 Task: Add Dietz & Watson Gourmet Lite Turkey Breast to the cart.
Action: Mouse moved to (24, 103)
Screenshot: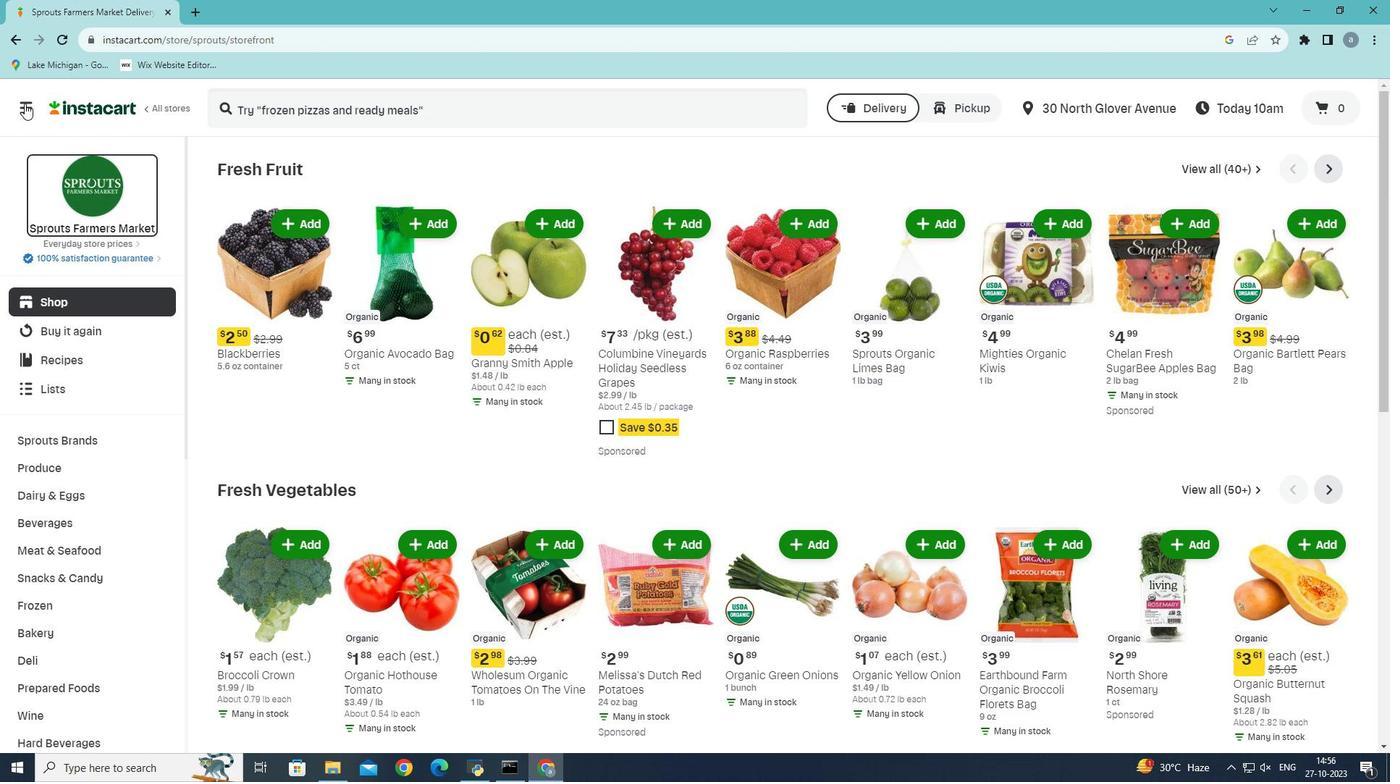 
Action: Mouse pressed left at (24, 103)
Screenshot: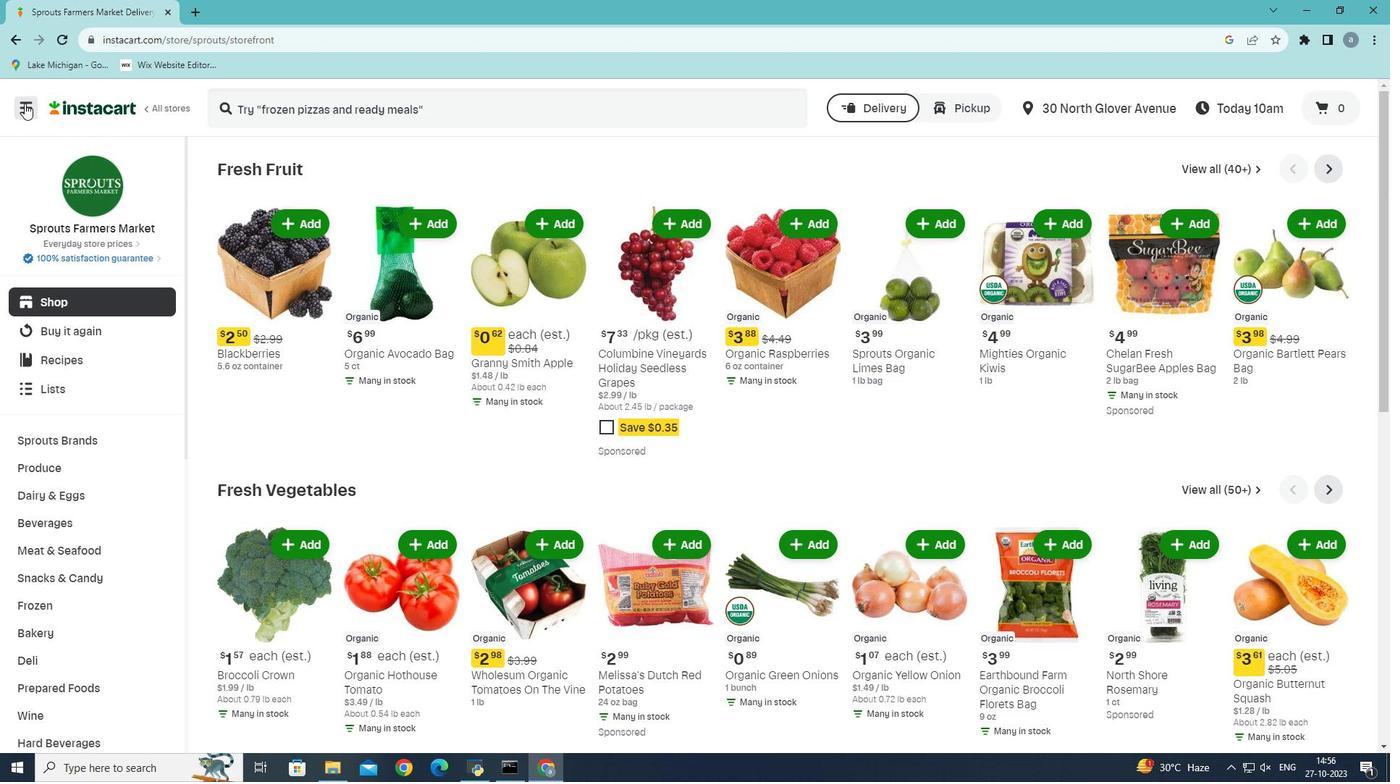 
Action: Mouse moved to (91, 417)
Screenshot: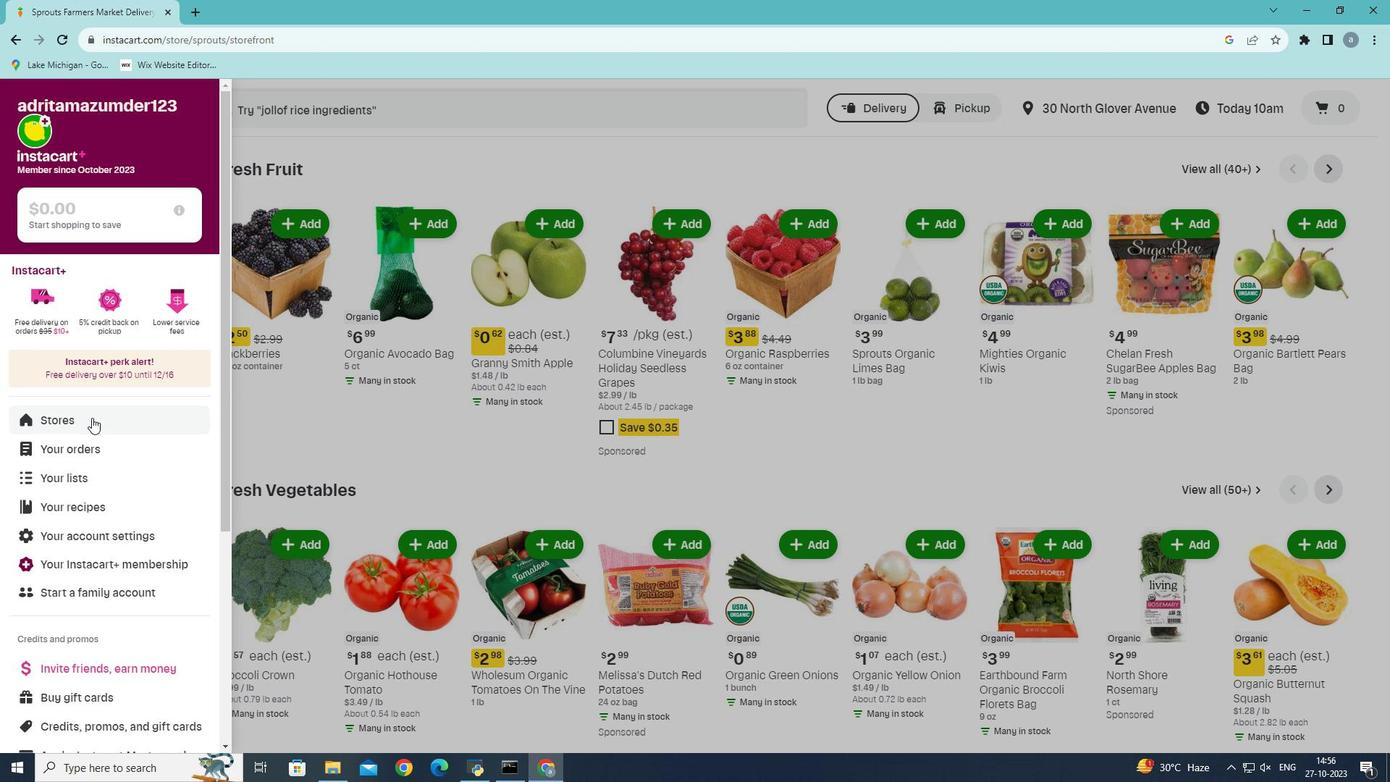 
Action: Mouse pressed left at (91, 417)
Screenshot: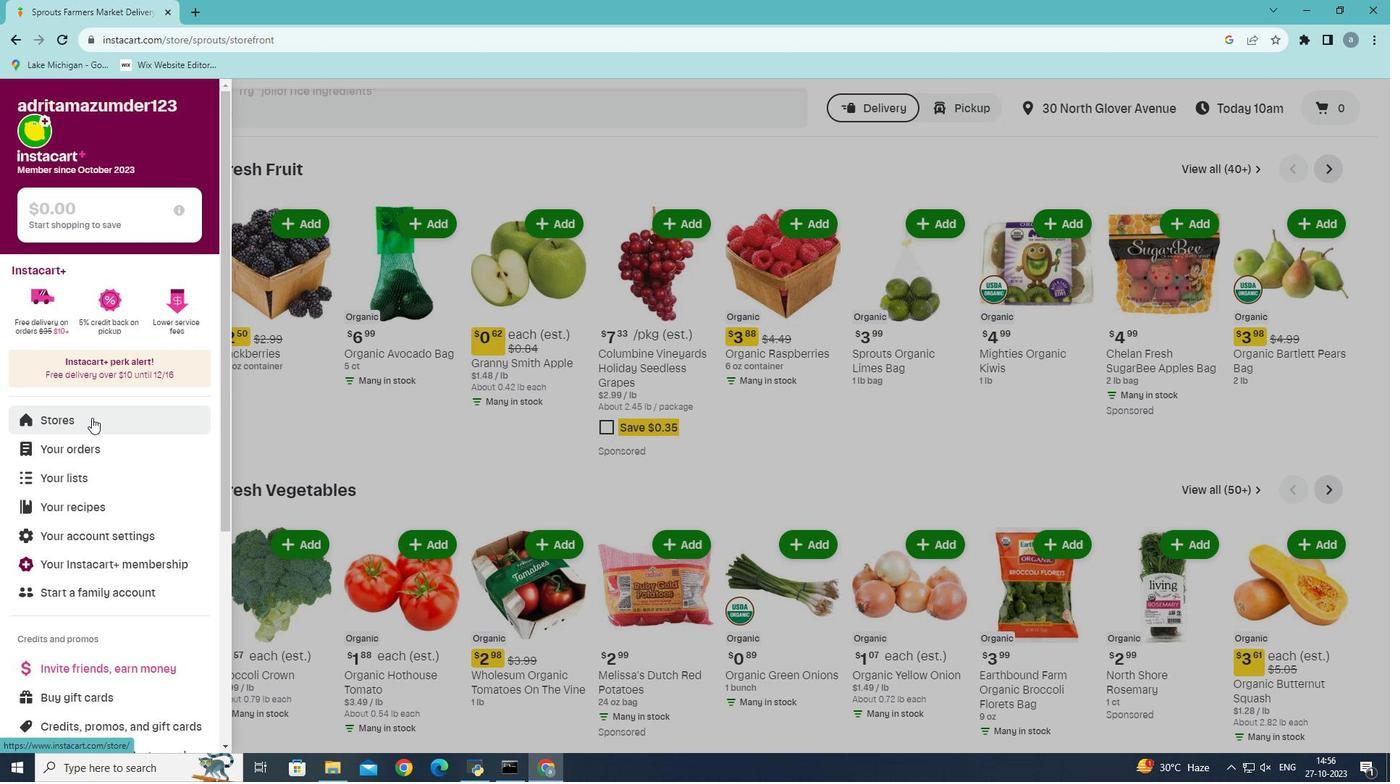 
Action: Mouse moved to (343, 167)
Screenshot: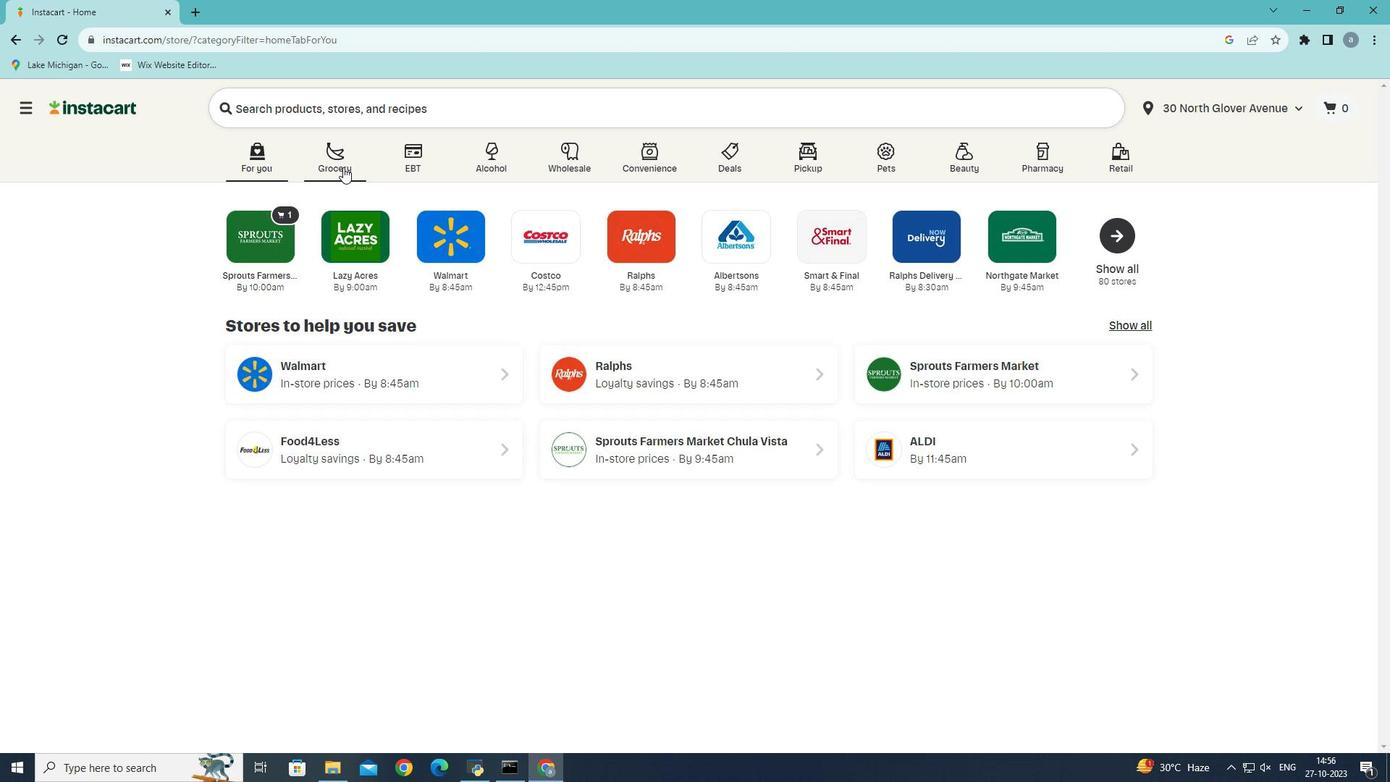 
Action: Mouse pressed left at (343, 167)
Screenshot: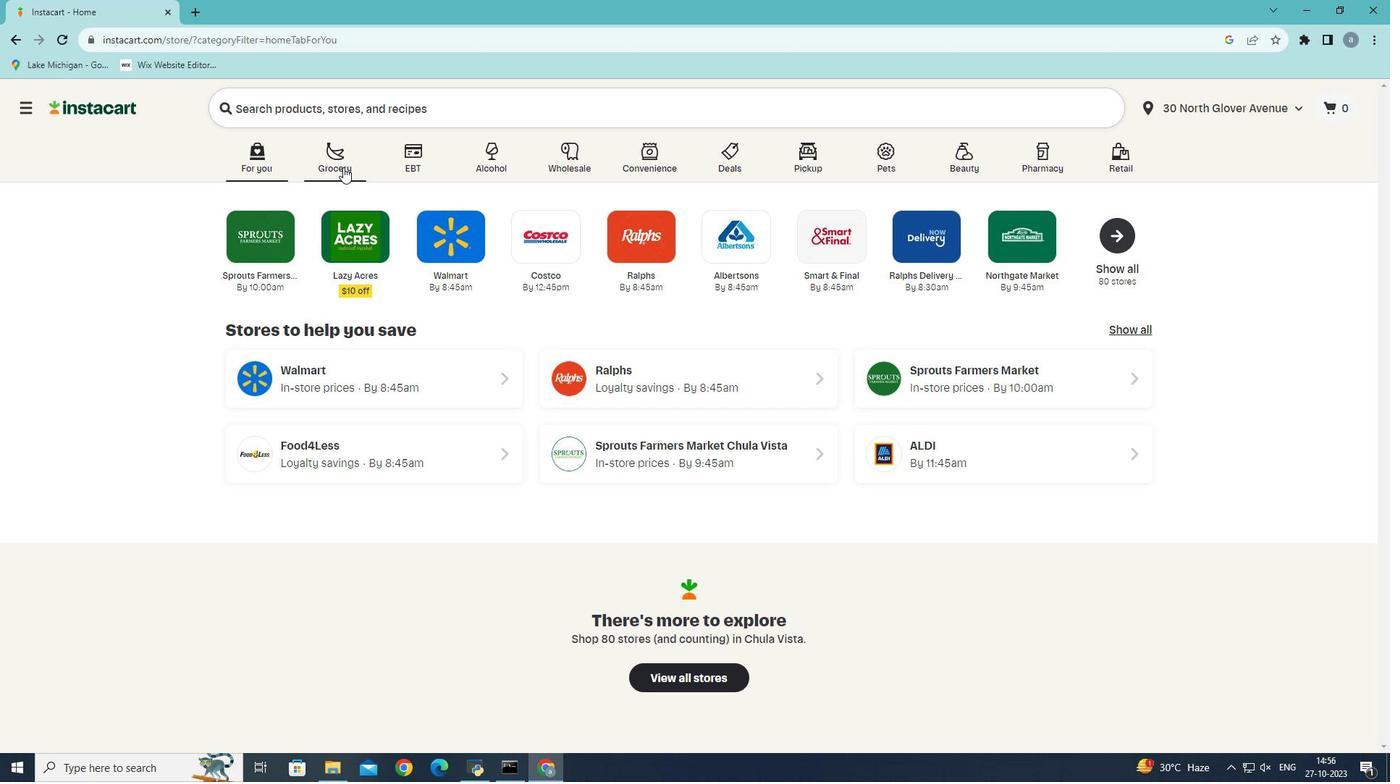 
Action: Mouse moved to (328, 443)
Screenshot: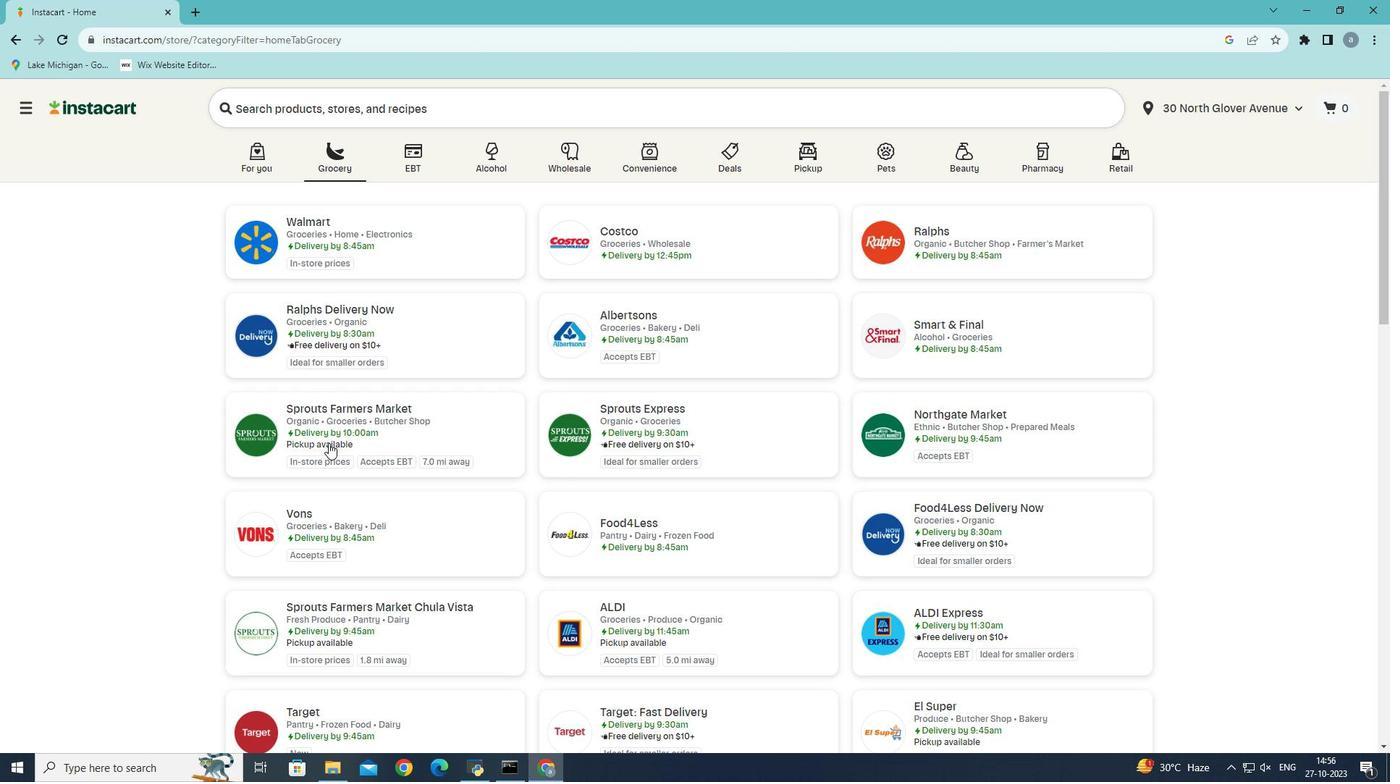 
Action: Mouse pressed left at (328, 443)
Screenshot: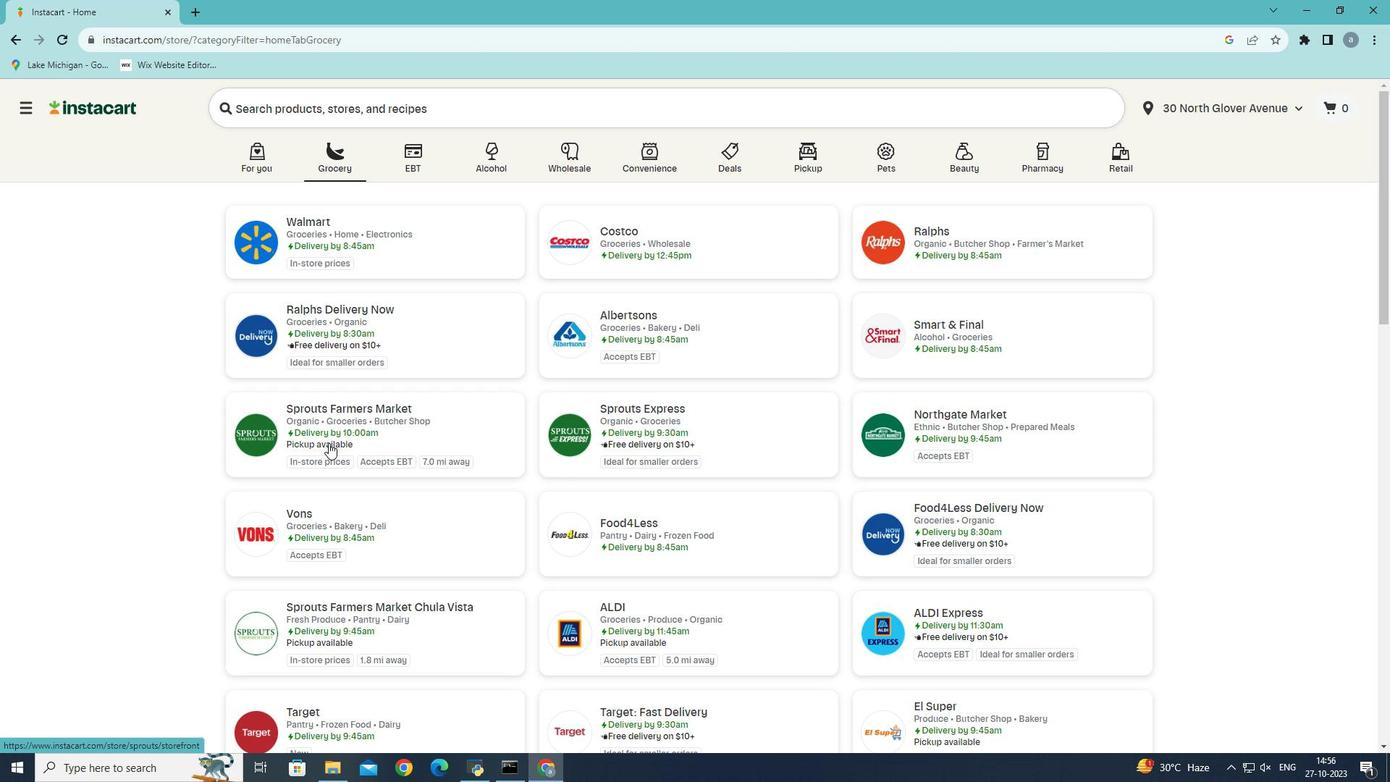 
Action: Mouse moved to (89, 588)
Screenshot: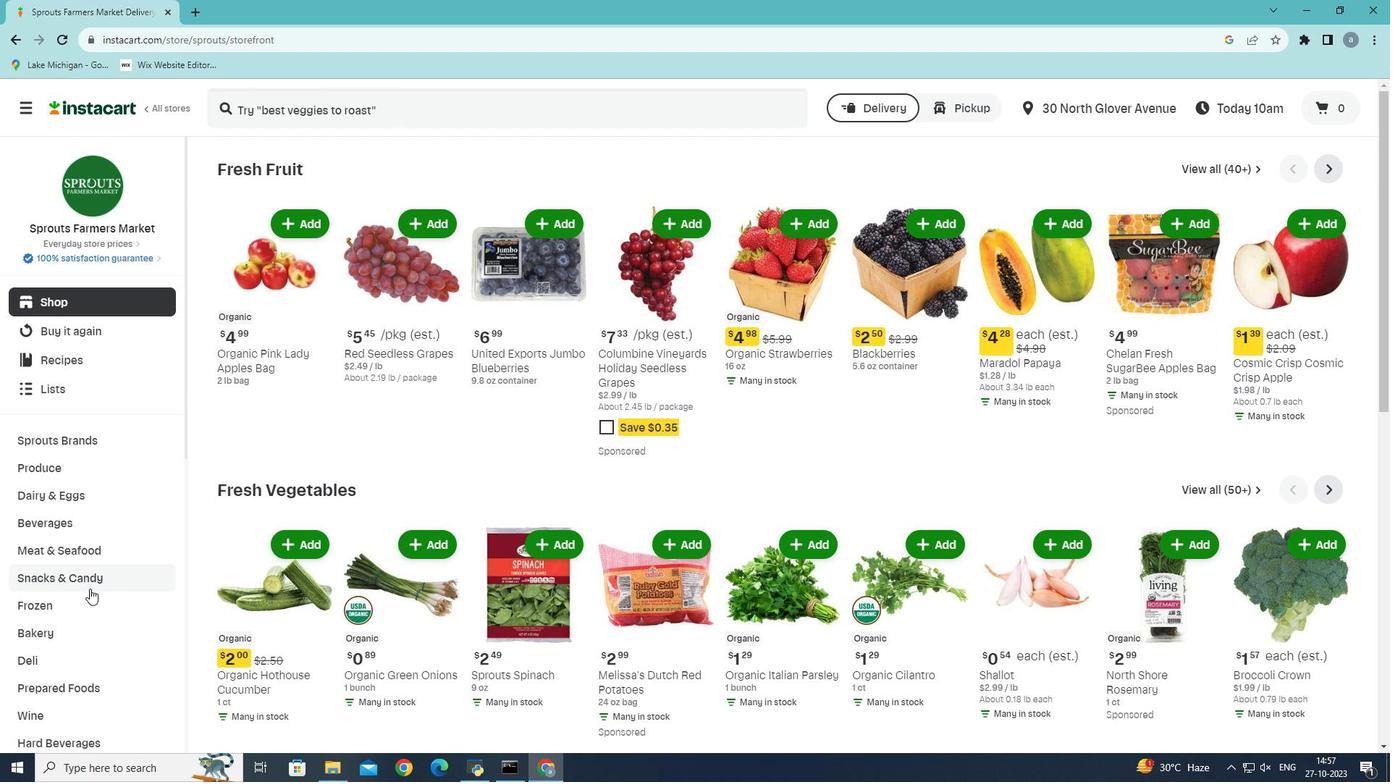 
Action: Mouse scrolled (89, 588) with delta (0, 0)
Screenshot: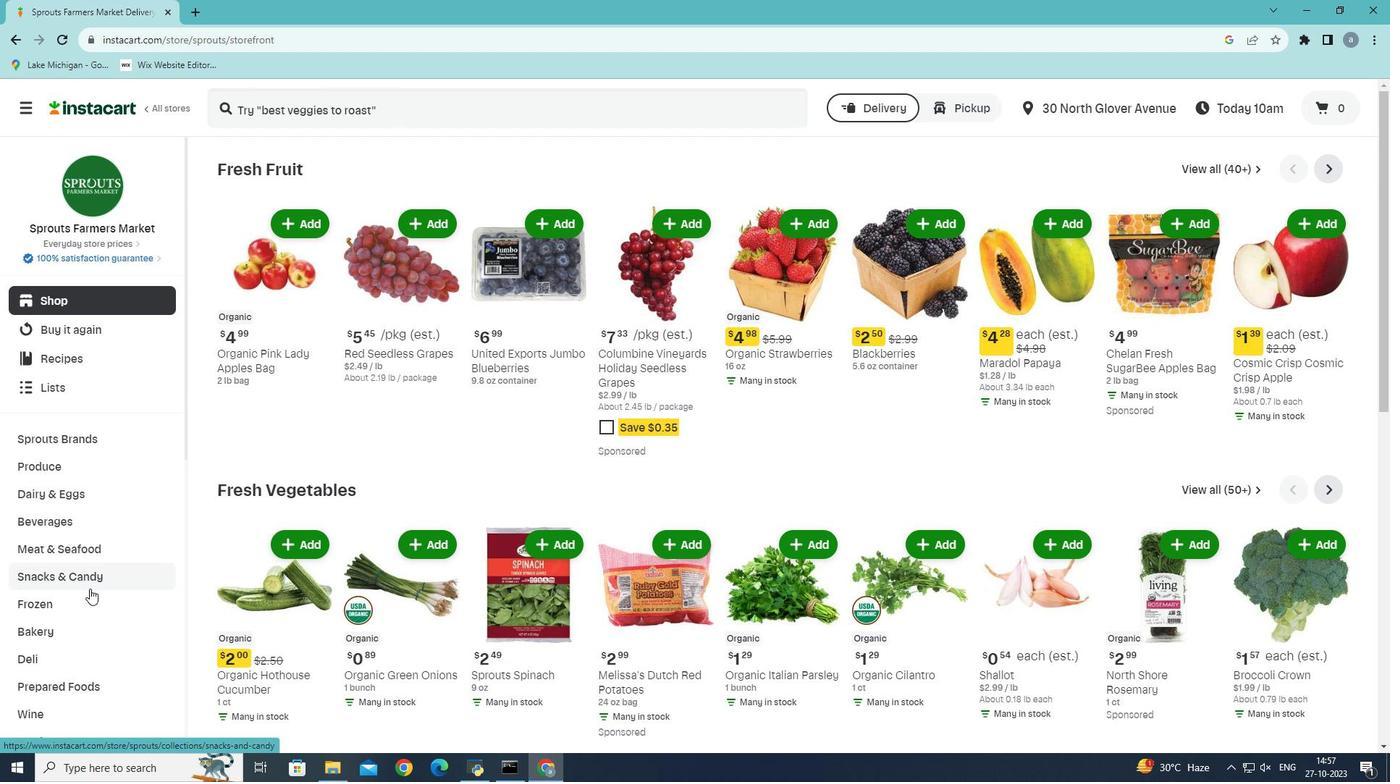 
Action: Mouse moved to (43, 472)
Screenshot: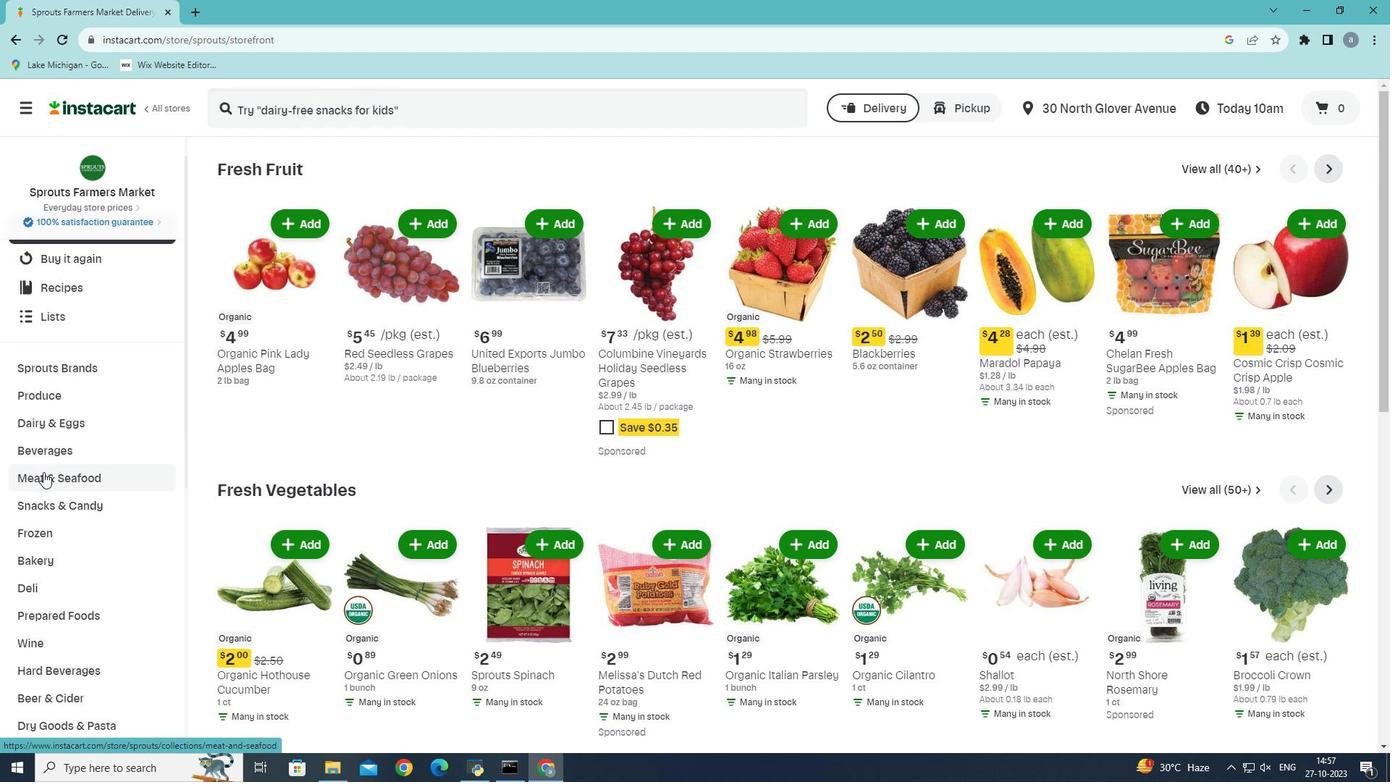 
Action: Mouse pressed left at (43, 472)
Screenshot: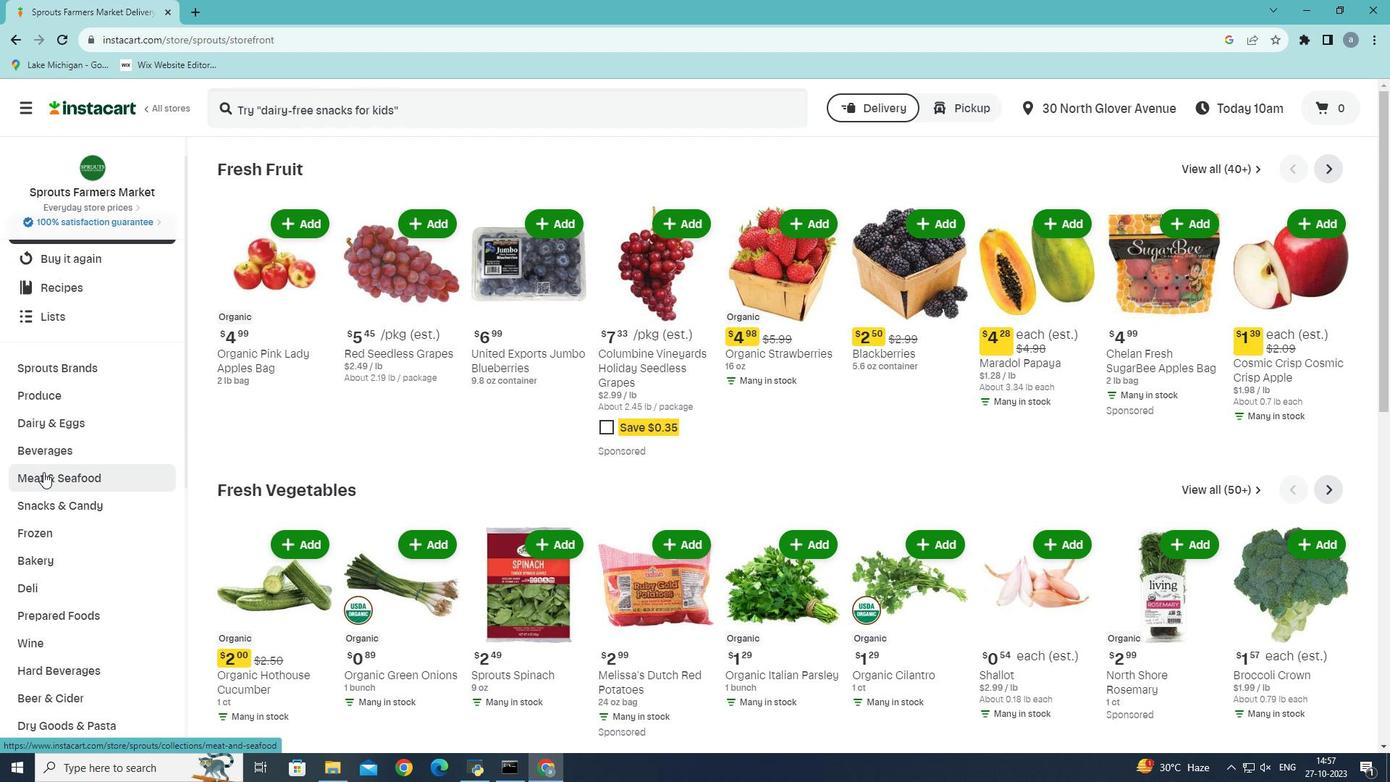 
Action: Mouse moved to (524, 204)
Screenshot: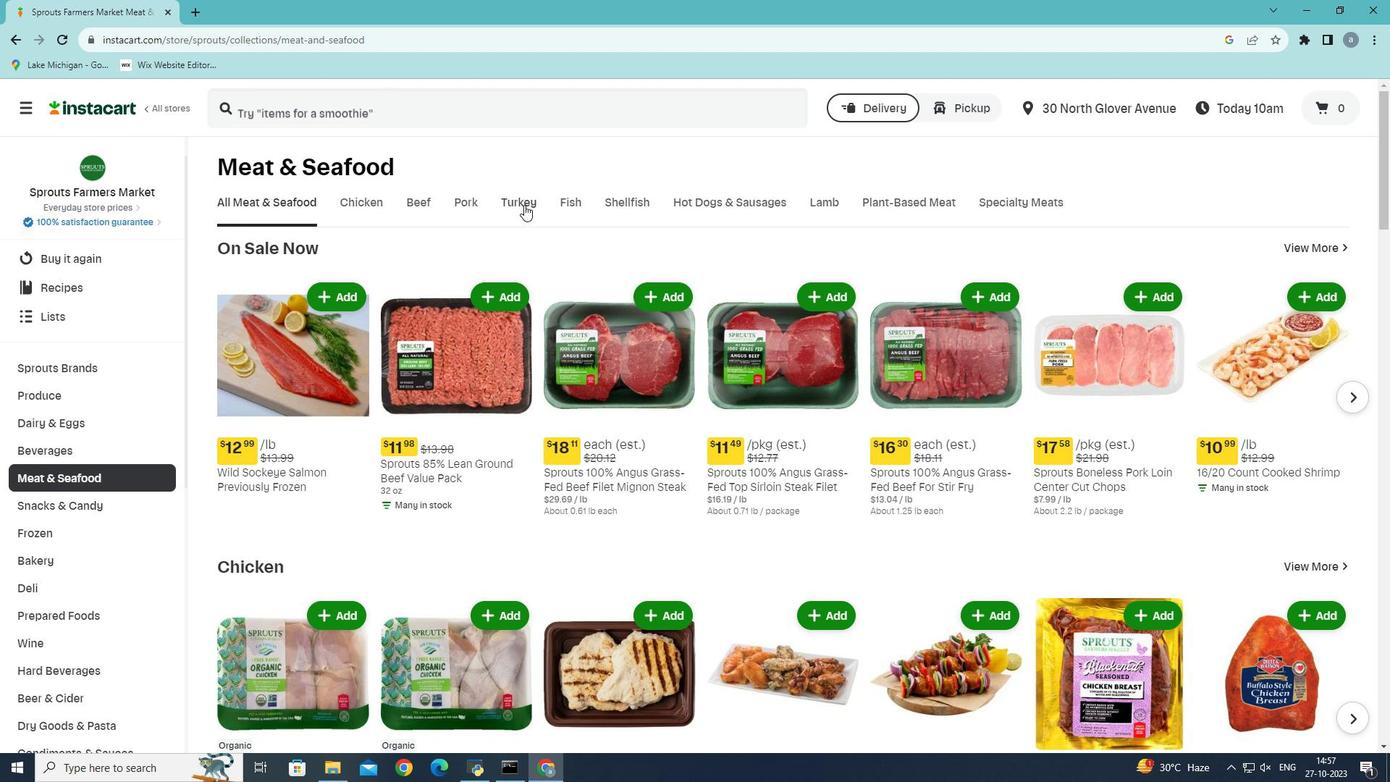 
Action: Mouse pressed left at (524, 204)
Screenshot: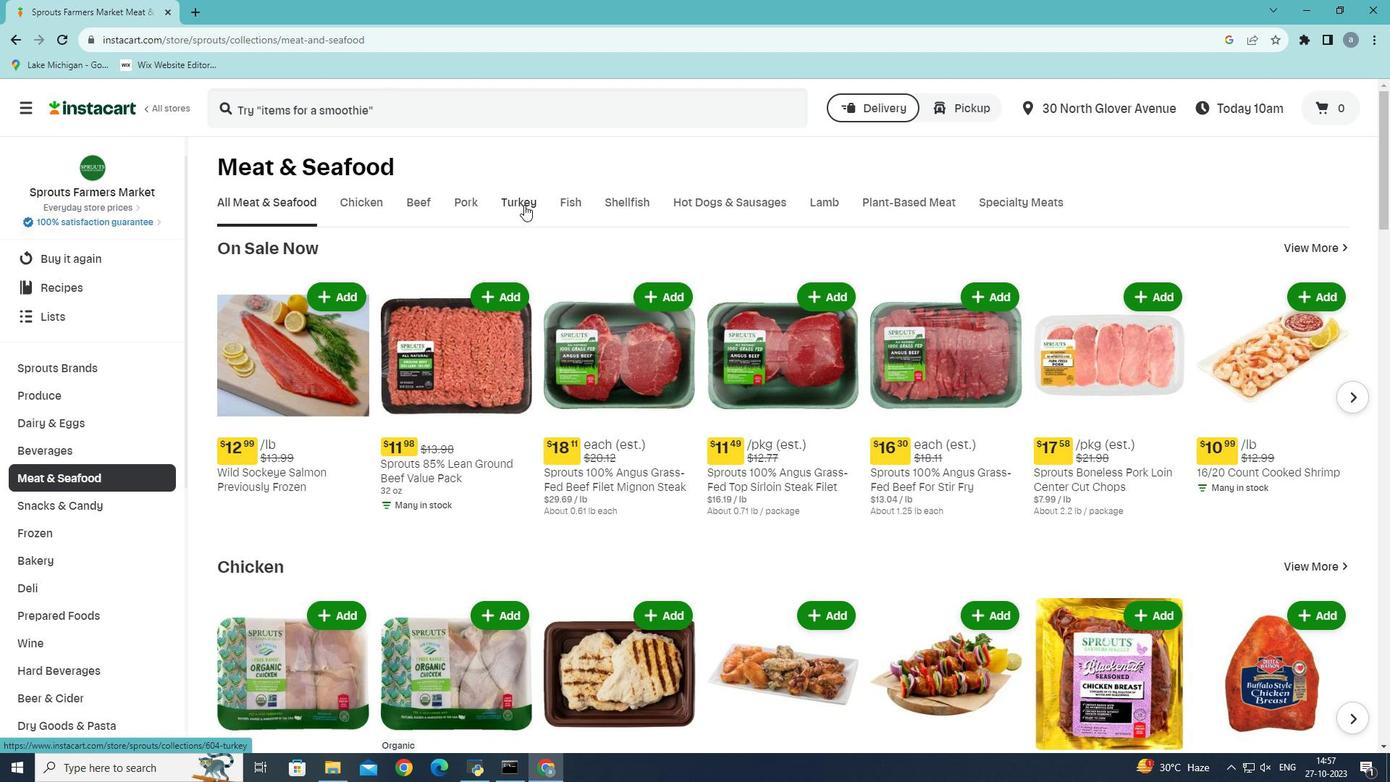 
Action: Mouse moved to (289, 108)
Screenshot: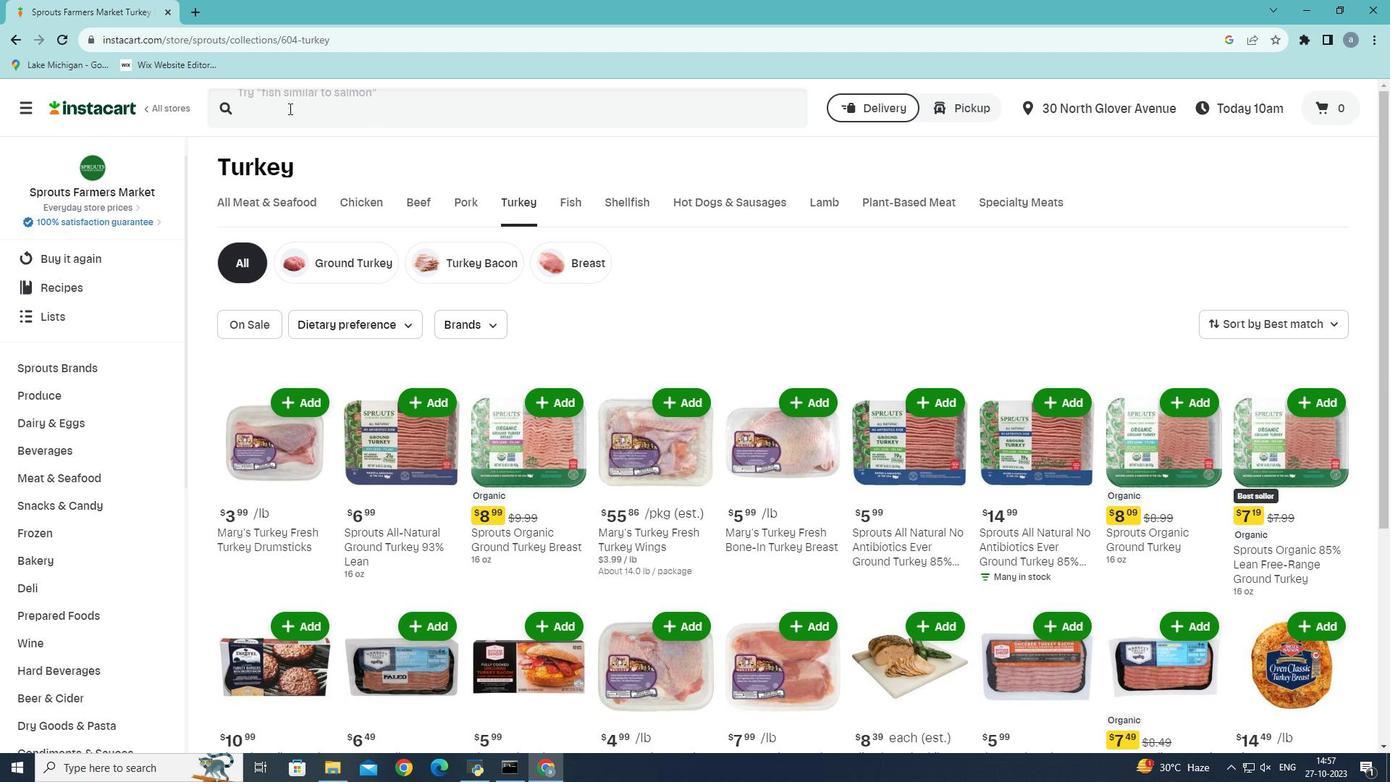 
Action: Mouse pressed left at (289, 108)
Screenshot: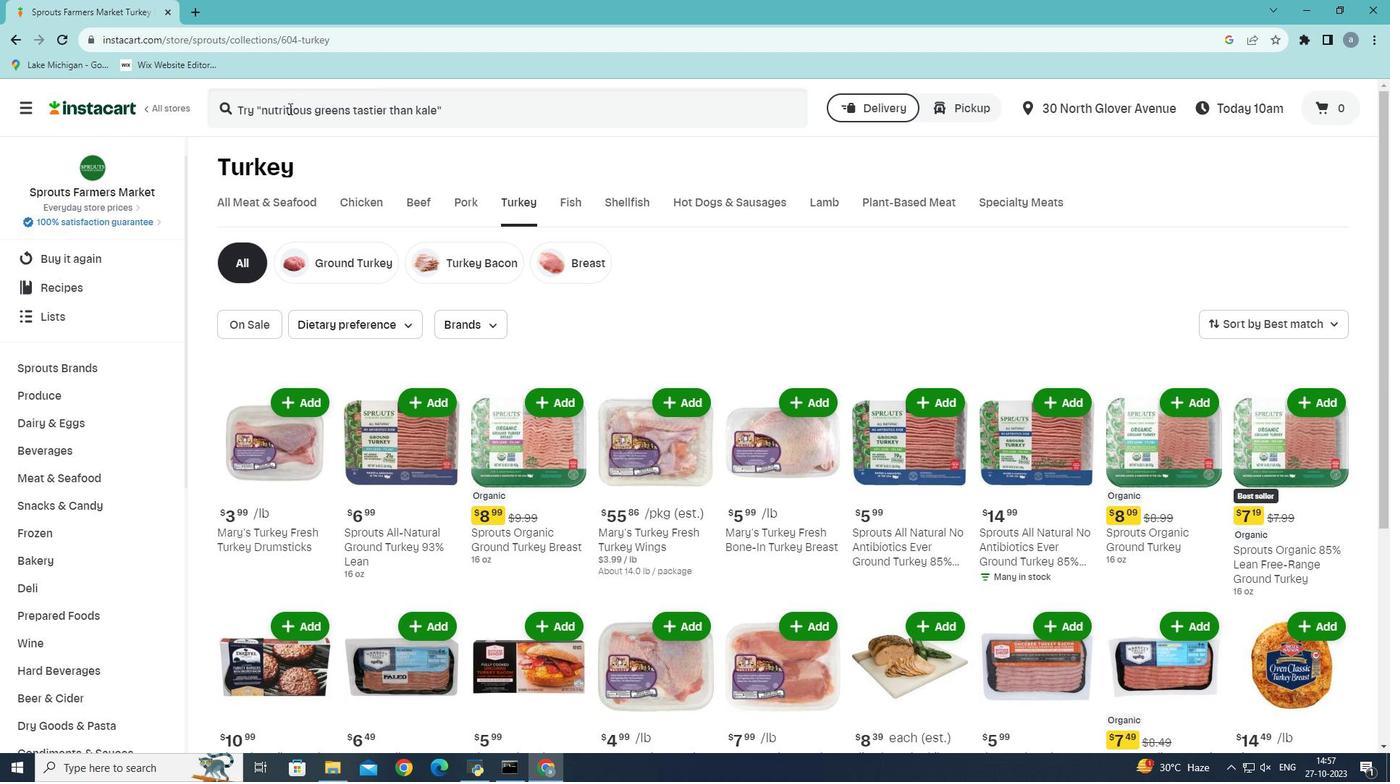 
Action: Key pressed <Key.shift>Dietz<Key.space><Key.shift><Key.shift><Key.shift><Key.shift><Key.shift><Key.shift><Key.shift><Key.shift><Key.shift><Key.shift><Key.shift>$<Key.backspace><Key.shift><Key.shift><Key.shift><Key.shift><Key.shift><Key.shift><Key.shift><Key.shift><Key.shift><Key.shift><Key.shift><Key.shift><Key.shift><Key.shift><Key.shift><Key.shift><Key.shift>&<Key.space><Key.shift>Watson<Key.space>gourmet<Key.space>lite<Key.space>turkey<Key.space>breast<Key.enter>
Screenshot: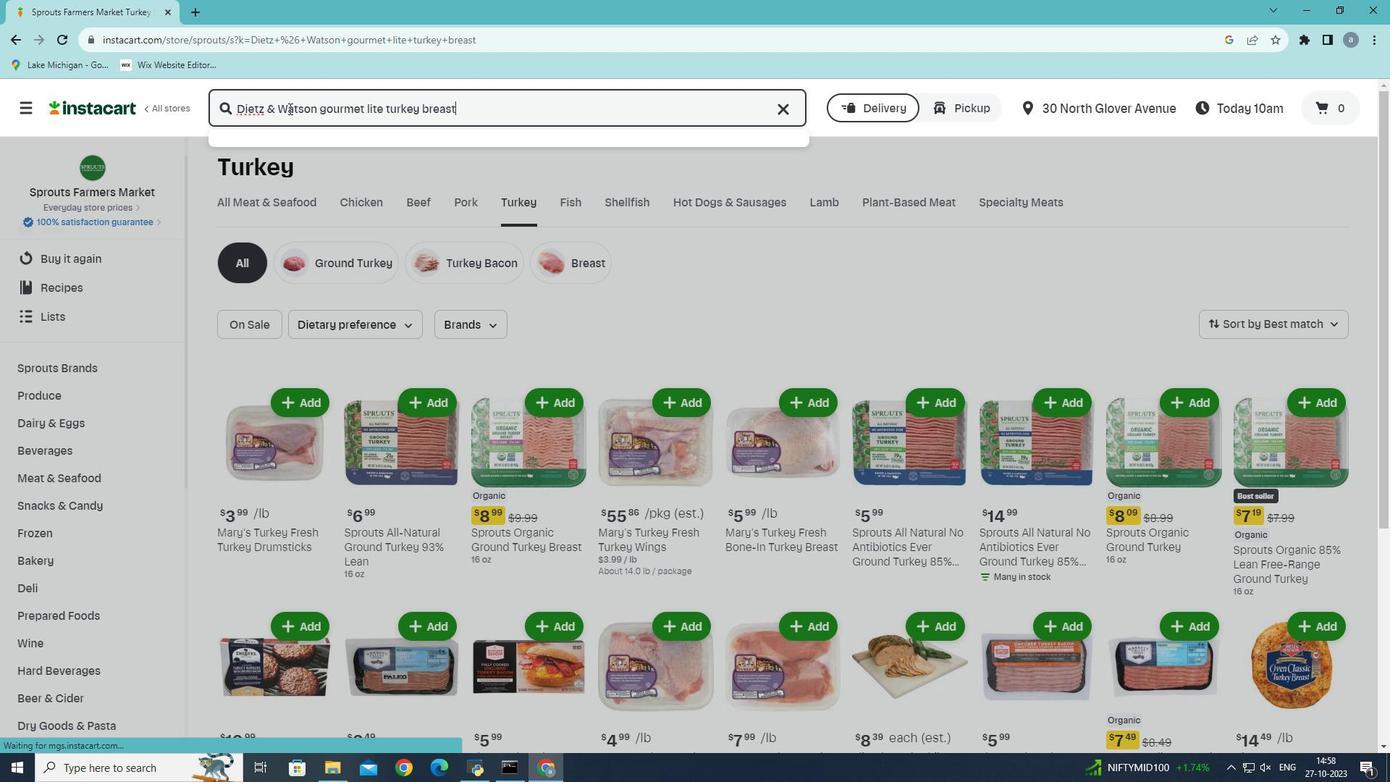 
Action: Mouse moved to (1068, 241)
Screenshot: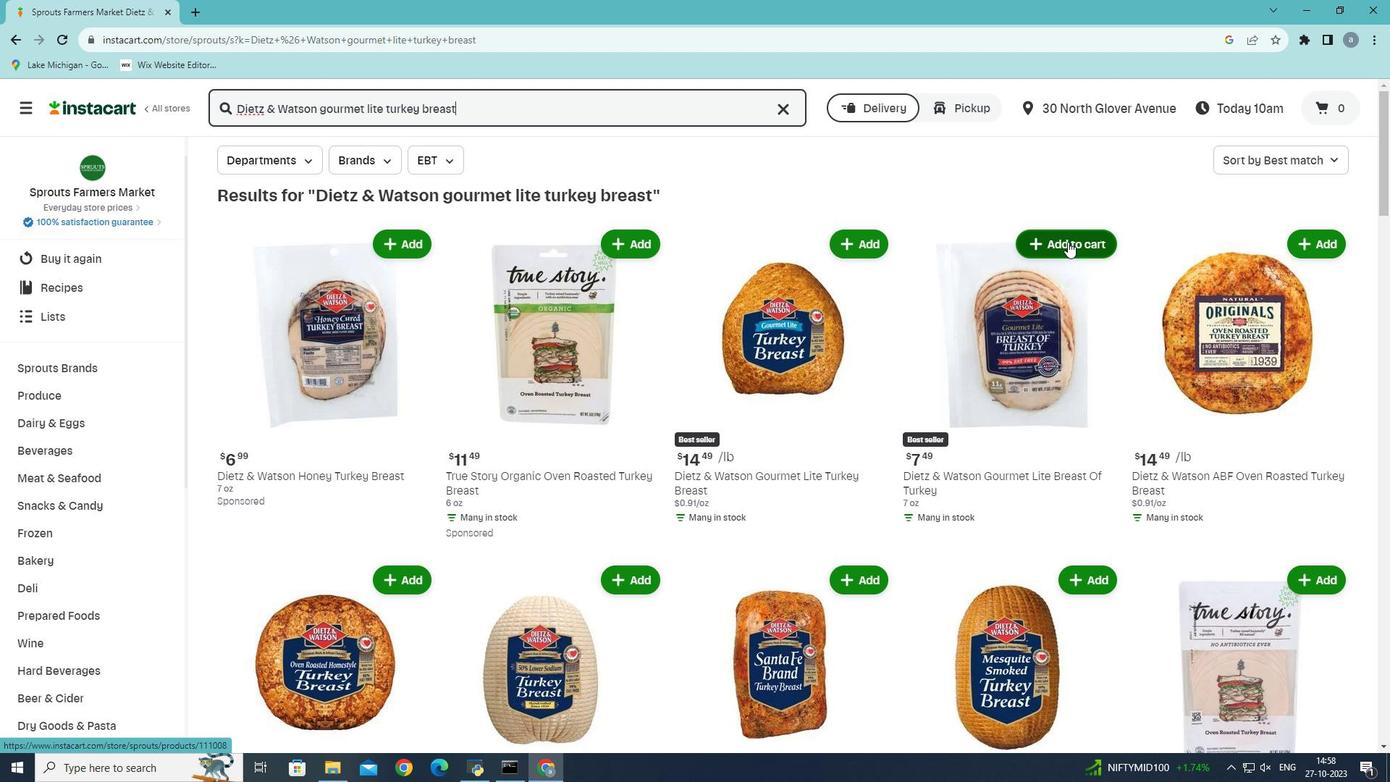 
Action: Mouse pressed left at (1068, 241)
Screenshot: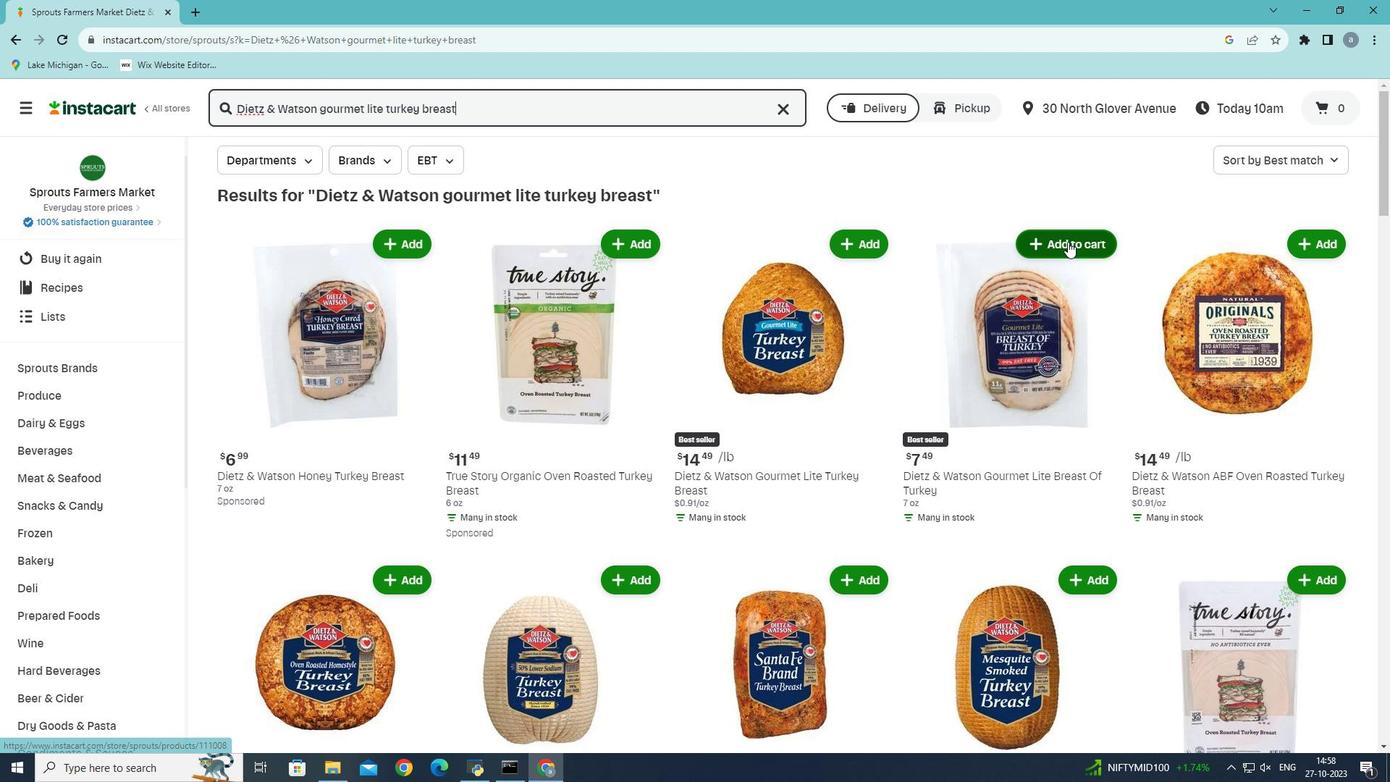 
Action: Mouse moved to (1019, 289)
Screenshot: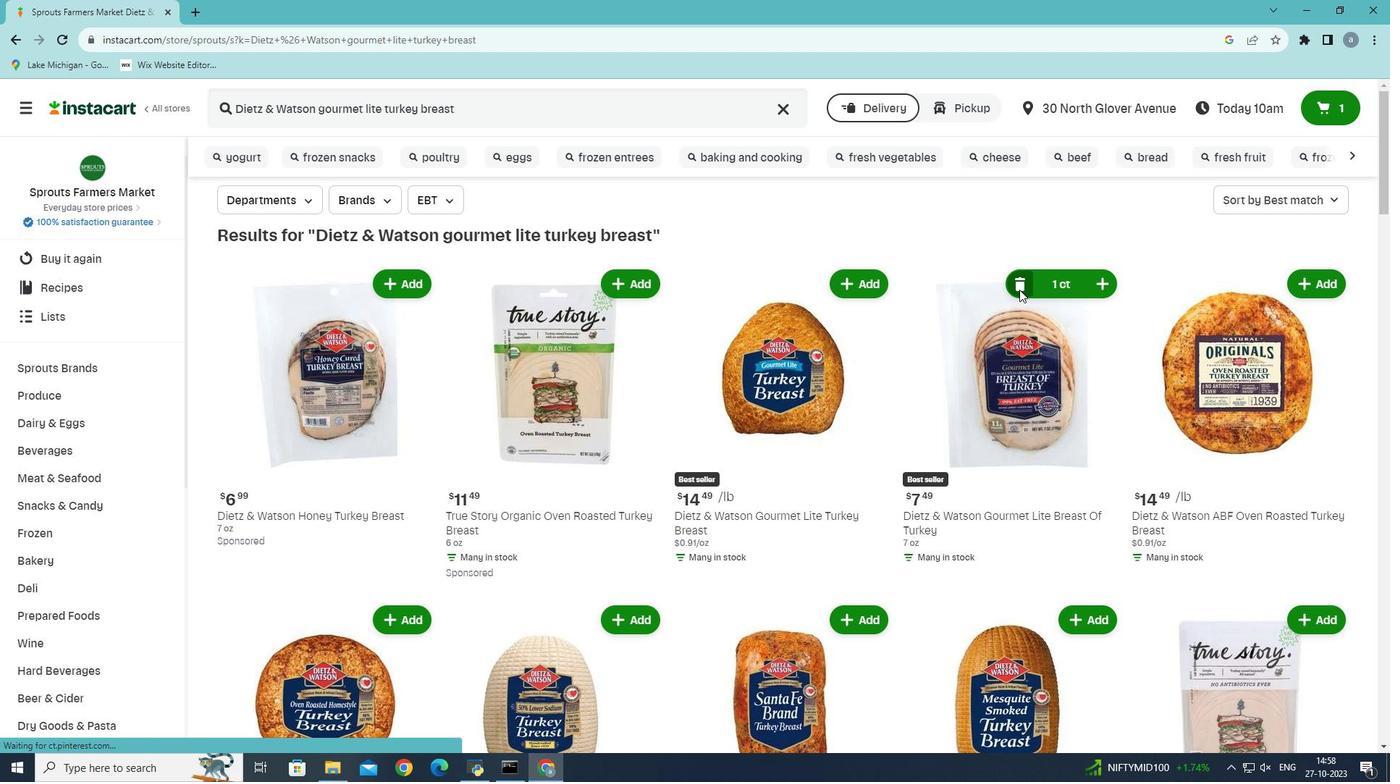 
